 Task: In the  document Balletfile.pdf Change font size of watermark '112' and place the watermark  'Horizontally'. Insert footer and write ww.ramsons.com
Action: Mouse moved to (119, 70)
Screenshot: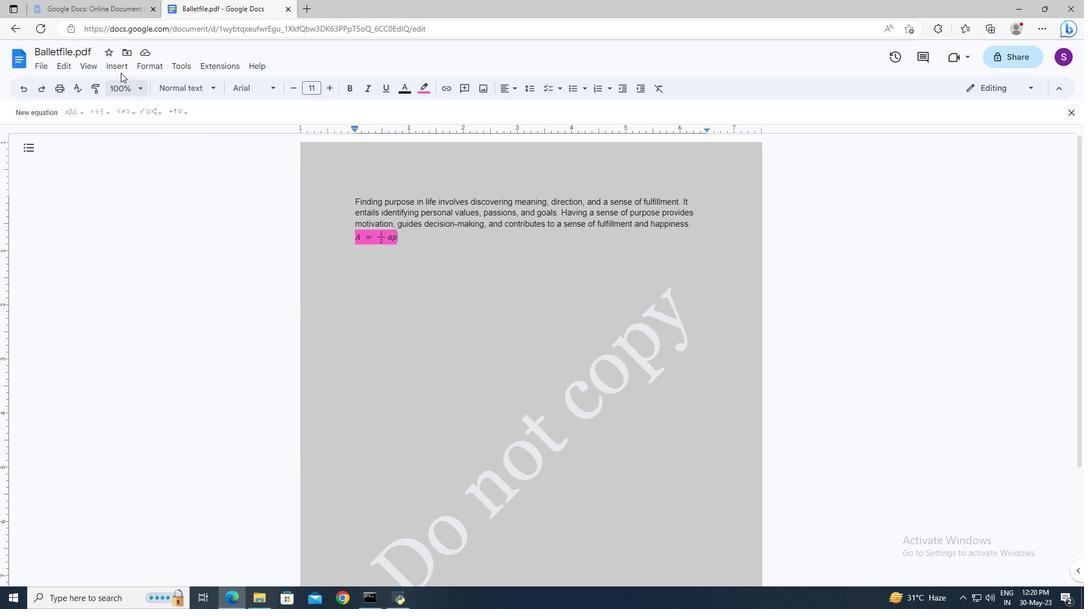 
Action: Mouse pressed left at (119, 70)
Screenshot: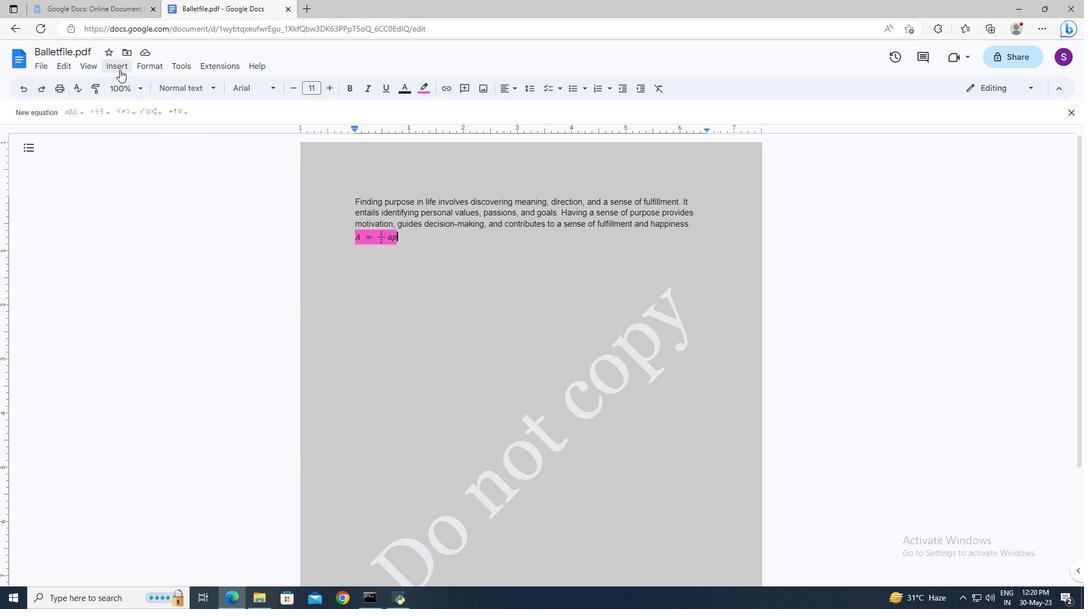 
Action: Mouse moved to (158, 335)
Screenshot: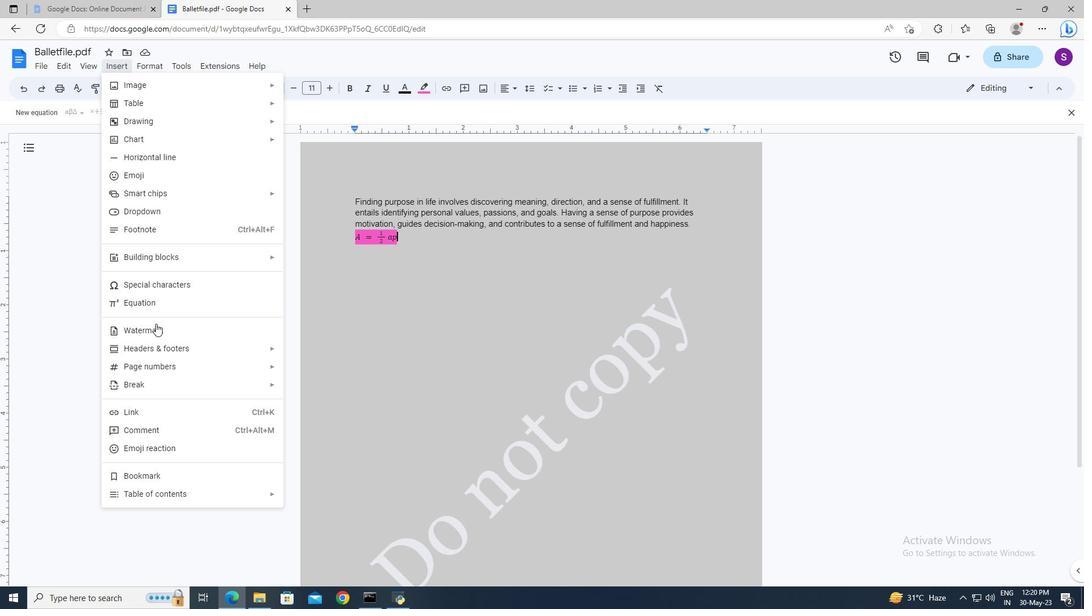 
Action: Mouse pressed left at (158, 335)
Screenshot: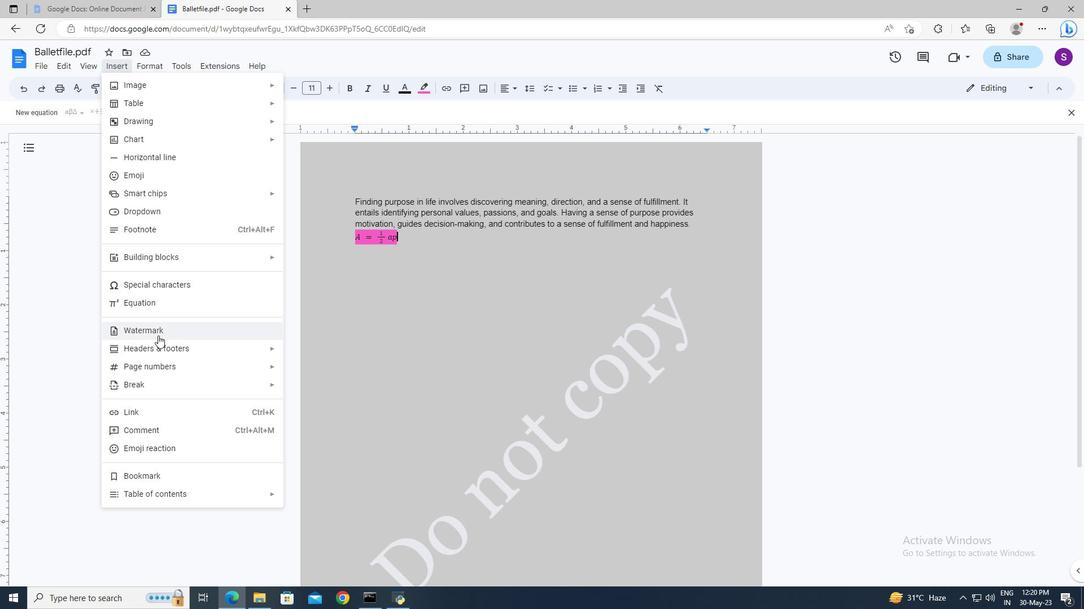 
Action: Mouse moved to (957, 241)
Screenshot: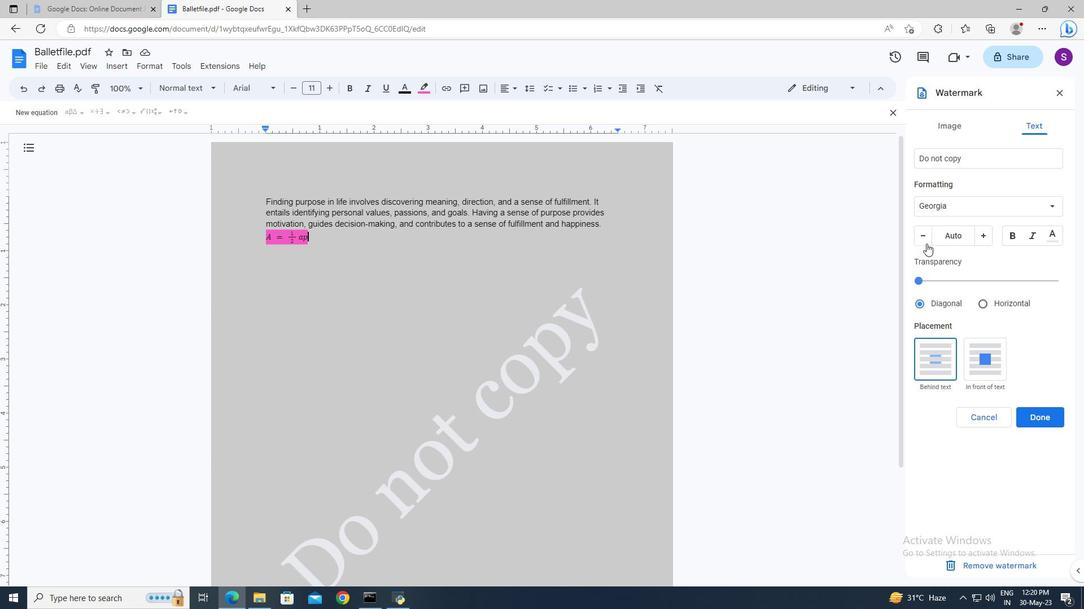 
Action: Mouse pressed left at (957, 241)
Screenshot: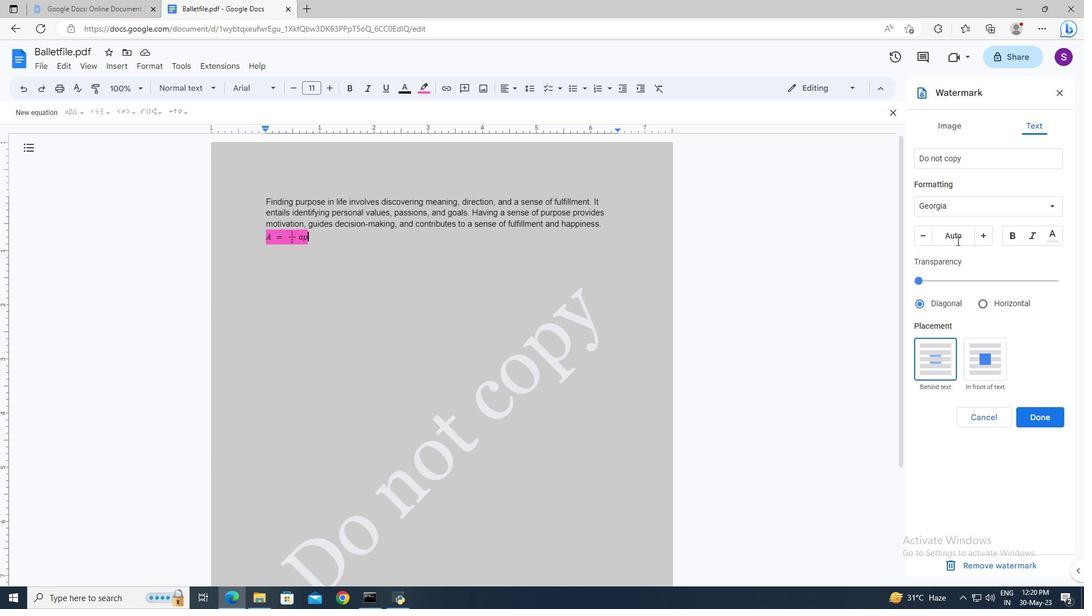 
Action: Key pressed 112<Key.enter>
Screenshot: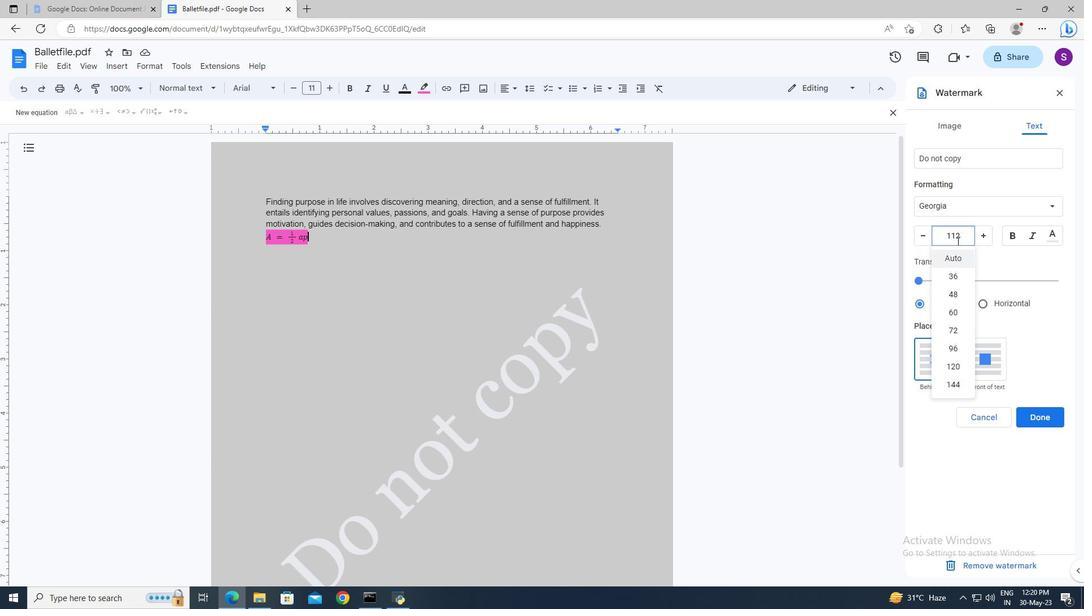 
Action: Mouse moved to (981, 303)
Screenshot: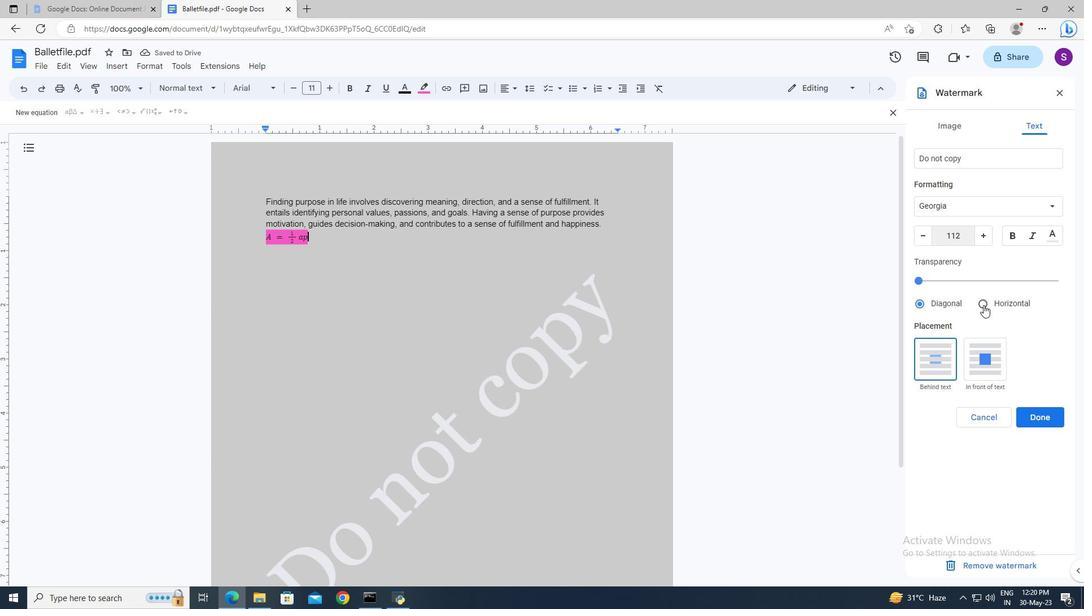 
Action: Mouse pressed left at (981, 303)
Screenshot: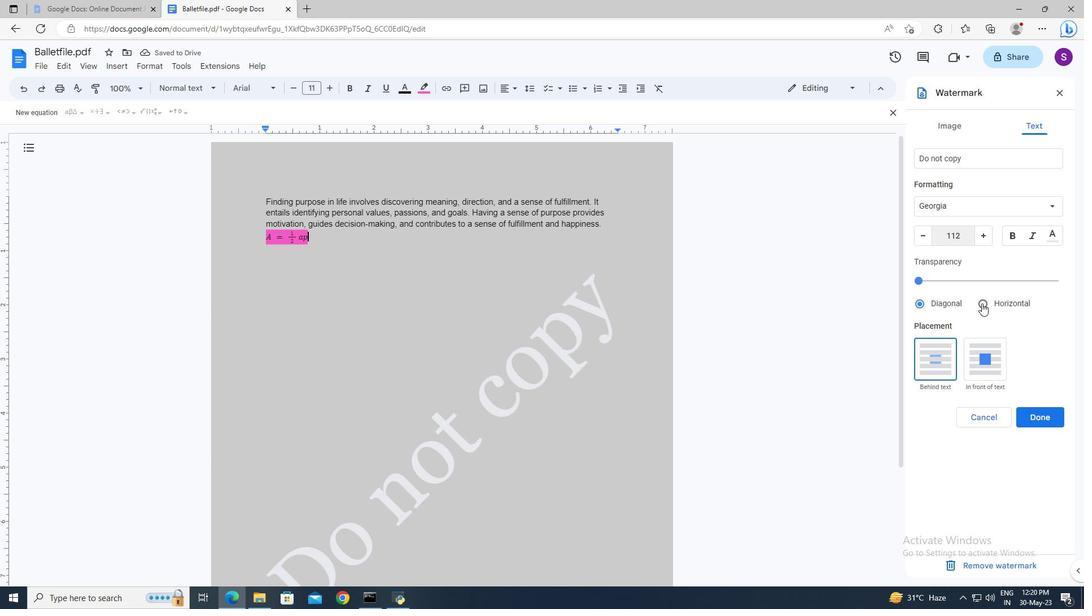 
Action: Mouse moved to (1043, 413)
Screenshot: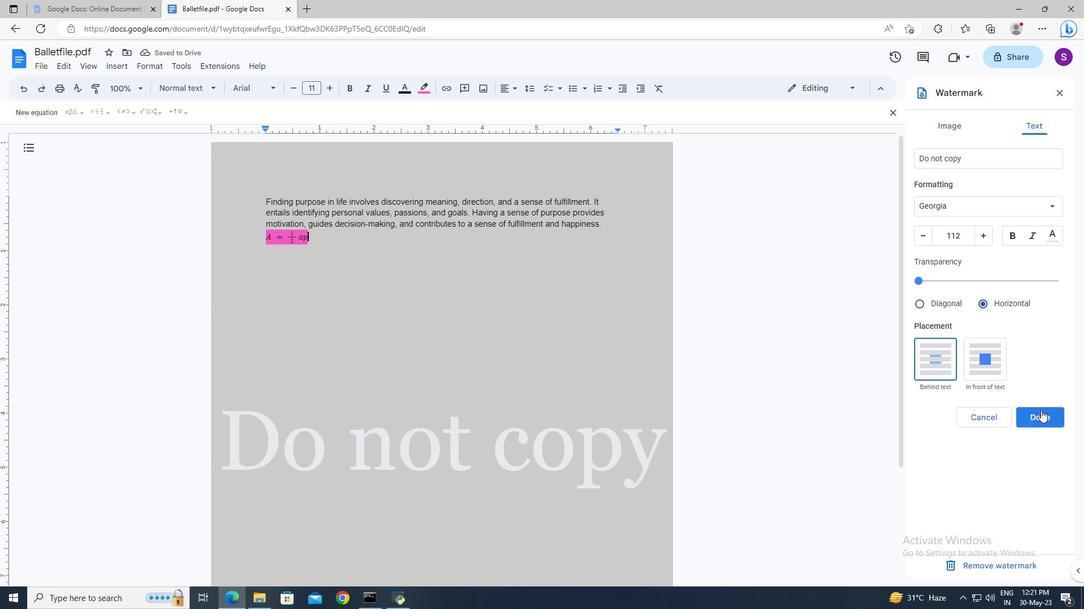 
Action: Mouse pressed left at (1043, 413)
Screenshot: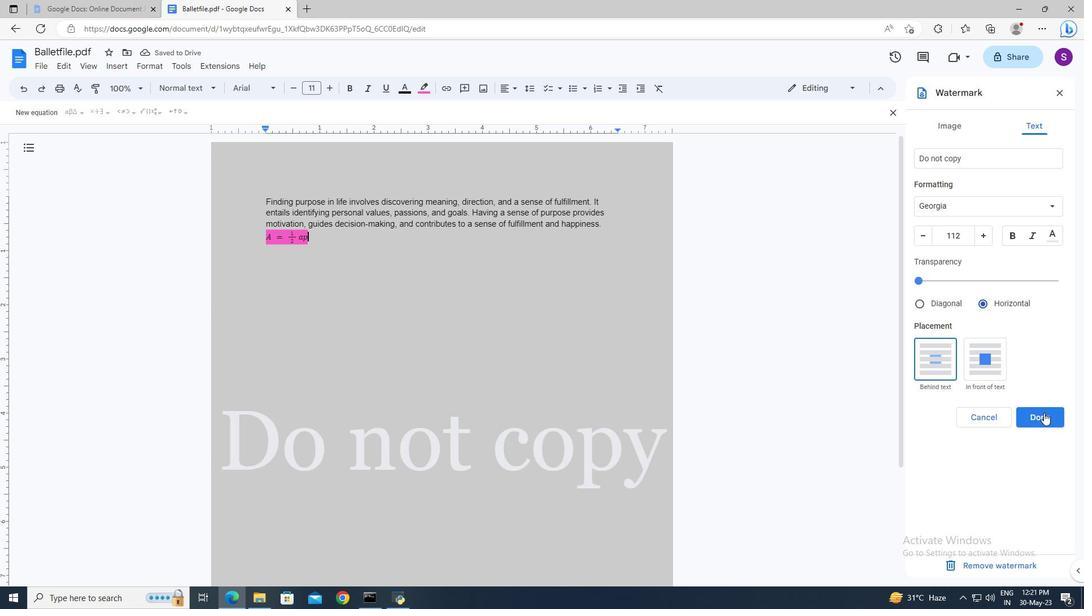 
Action: Mouse moved to (127, 69)
Screenshot: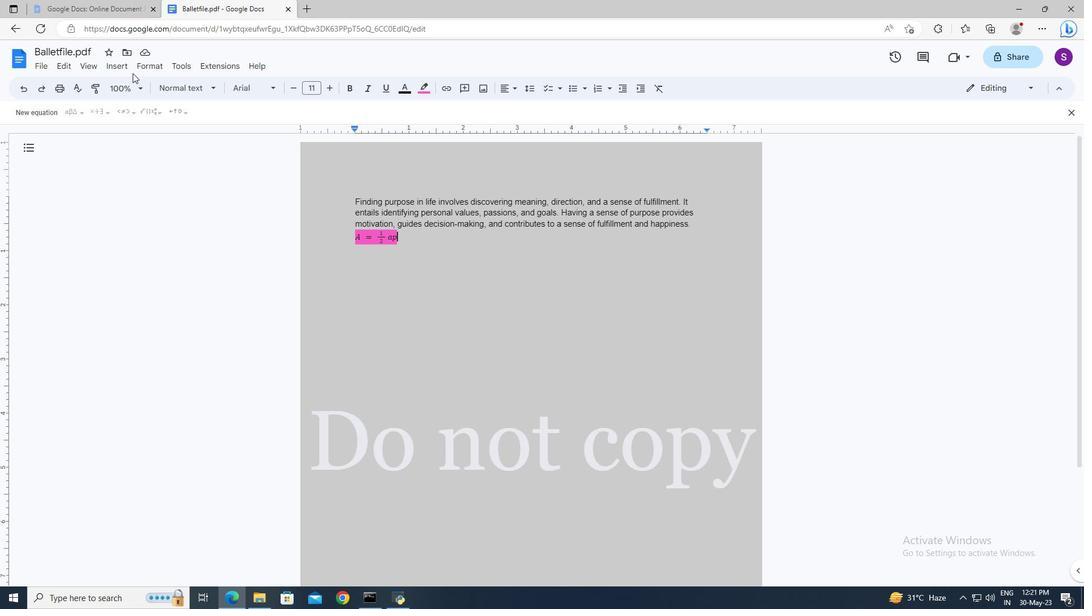 
Action: Mouse pressed left at (127, 69)
Screenshot: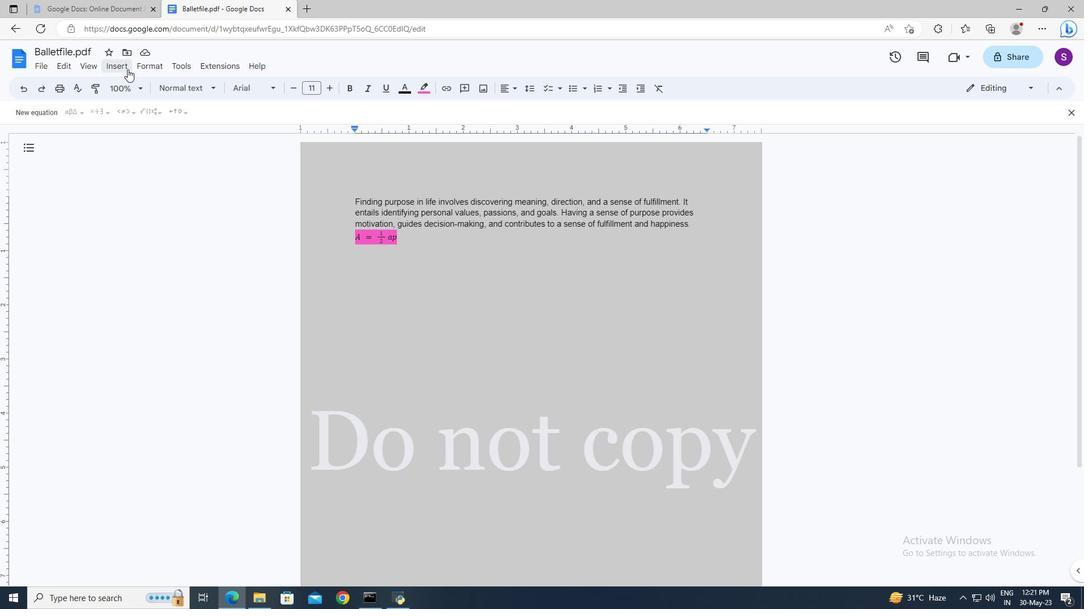 
Action: Mouse moved to (311, 366)
Screenshot: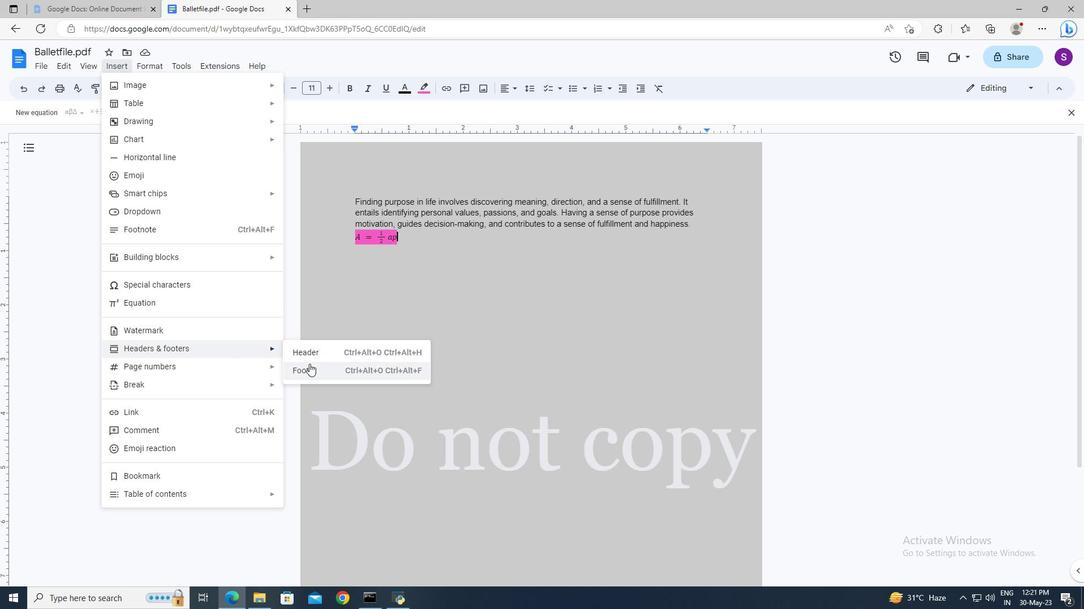 
Action: Mouse pressed left at (311, 366)
Screenshot: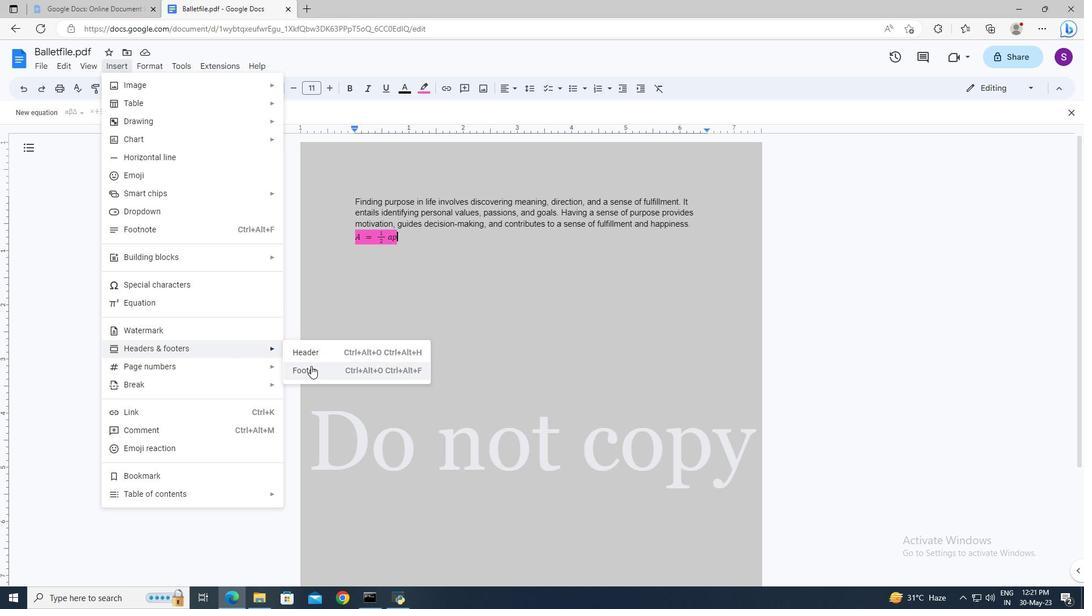 
Action: Key pressed www.ramsons.com
Screenshot: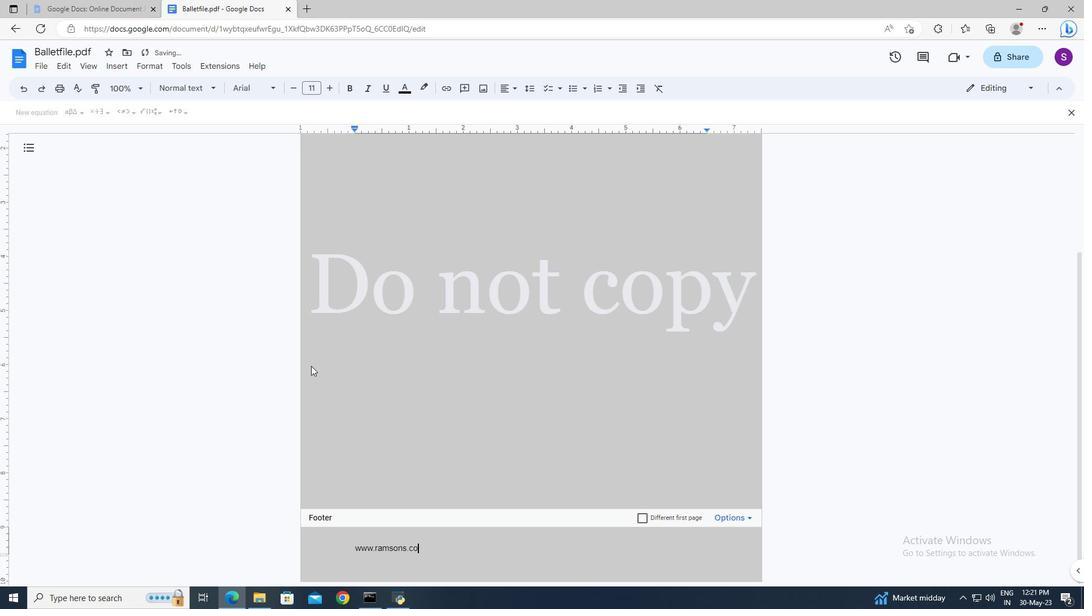 
Action: Mouse moved to (373, 322)
Screenshot: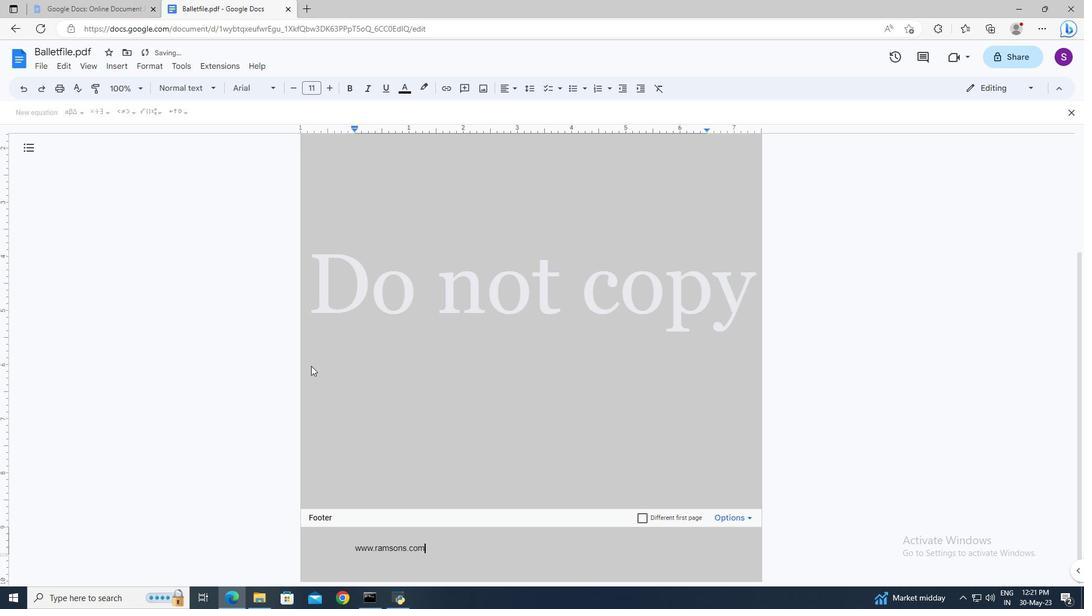 
Action: Mouse pressed left at (373, 322)
Screenshot: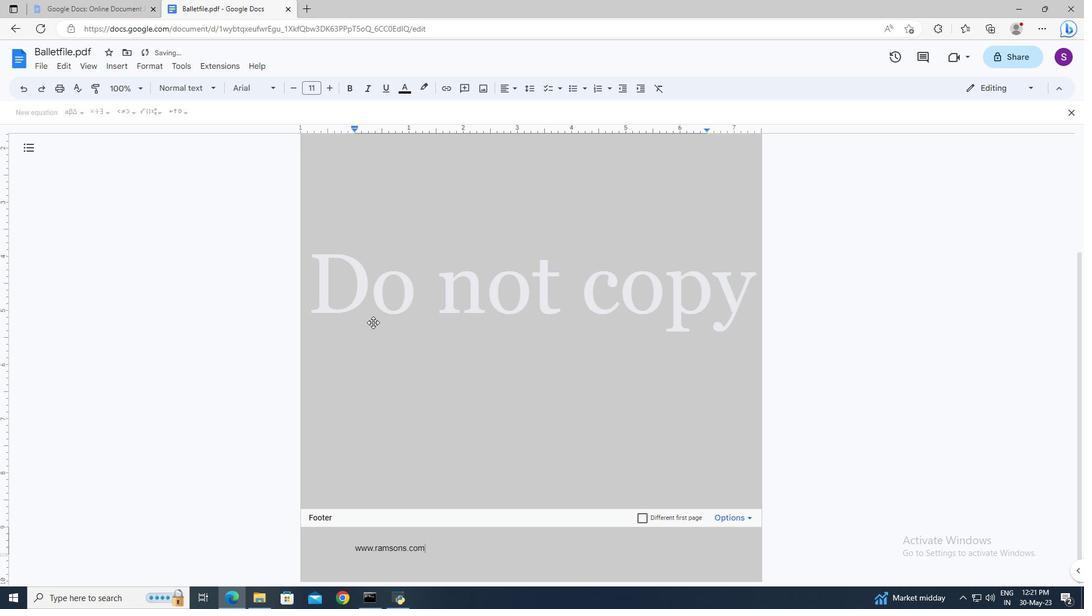 
Action: Mouse moved to (373, 322)
Screenshot: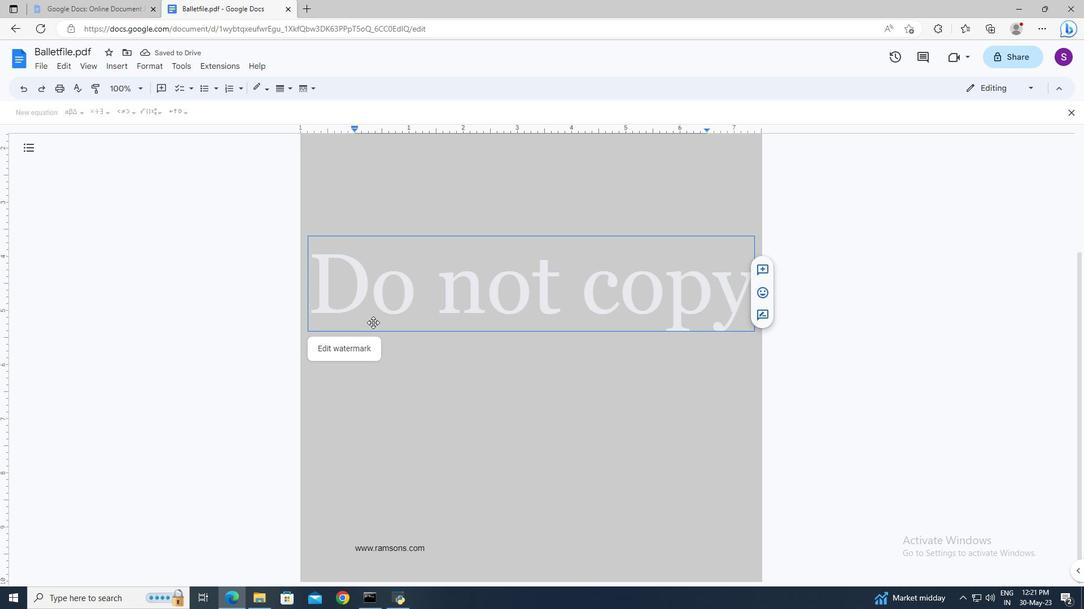 
